 Task: Create Workspace Corporate Governance Services Workspace description Manage and track company performance appraisal systems. Workspace type Small Business
Action: Mouse moved to (400, 80)
Screenshot: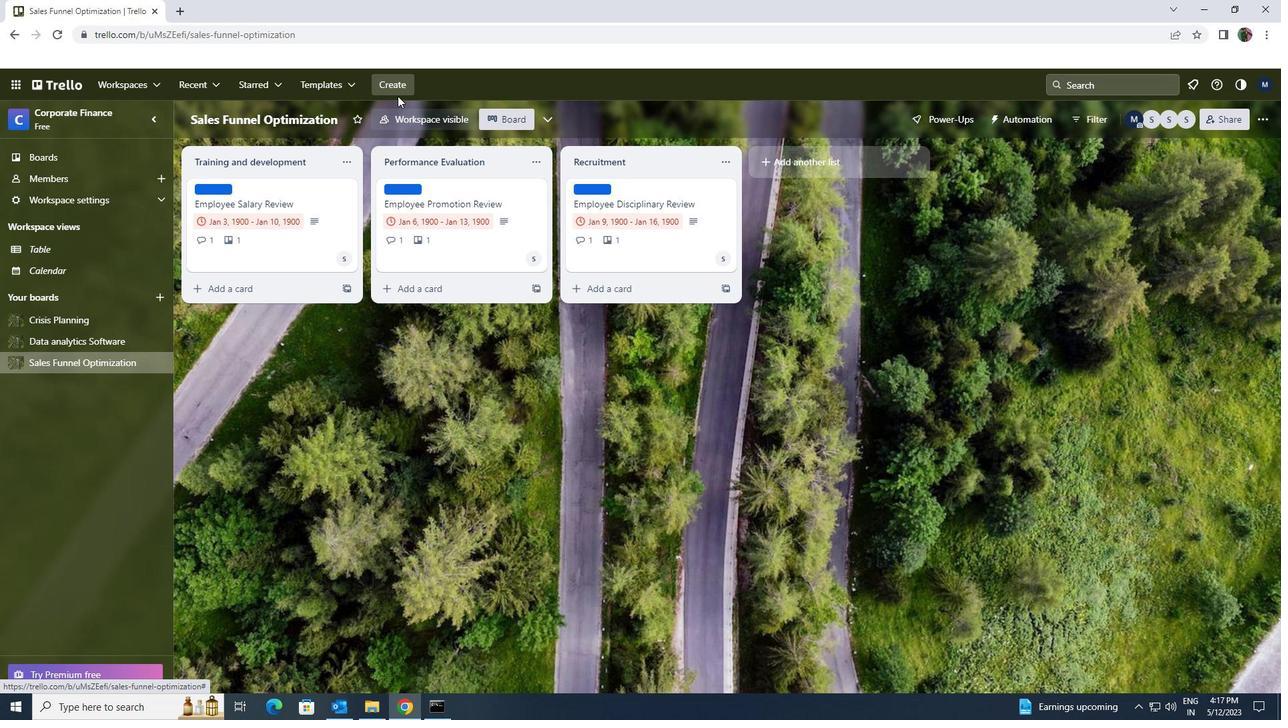
Action: Mouse pressed left at (400, 80)
Screenshot: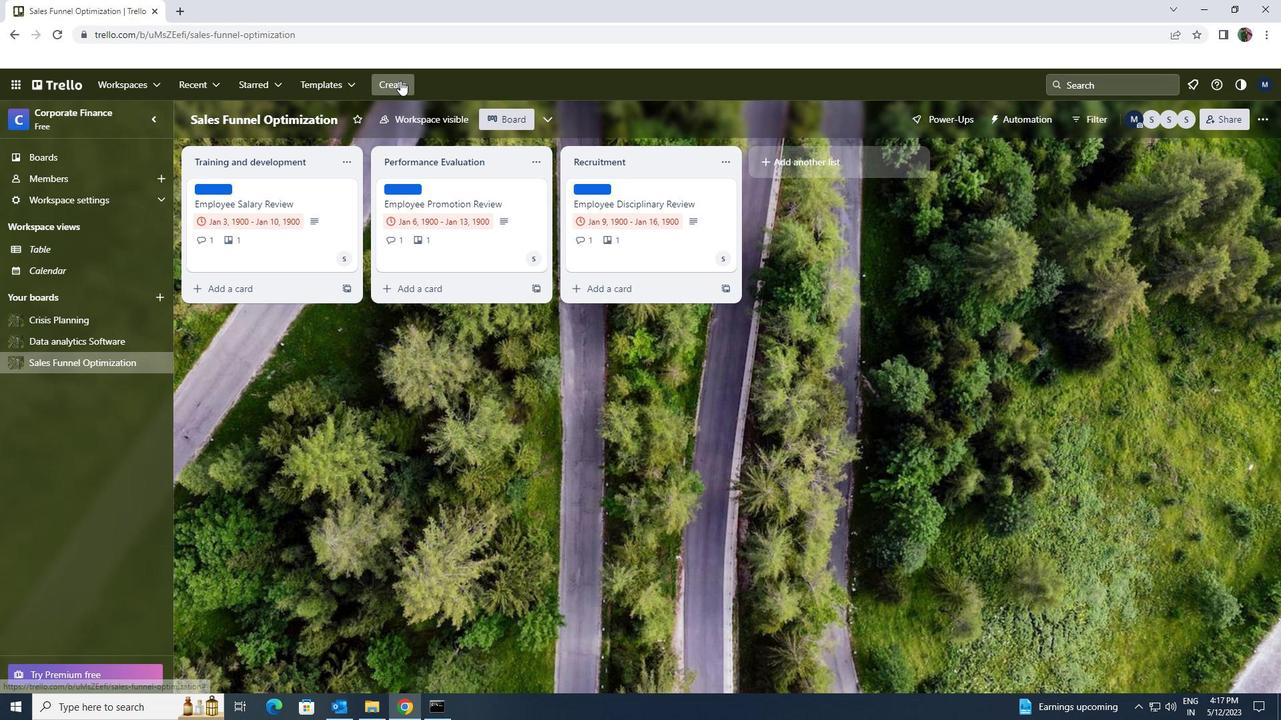 
Action: Mouse moved to (423, 220)
Screenshot: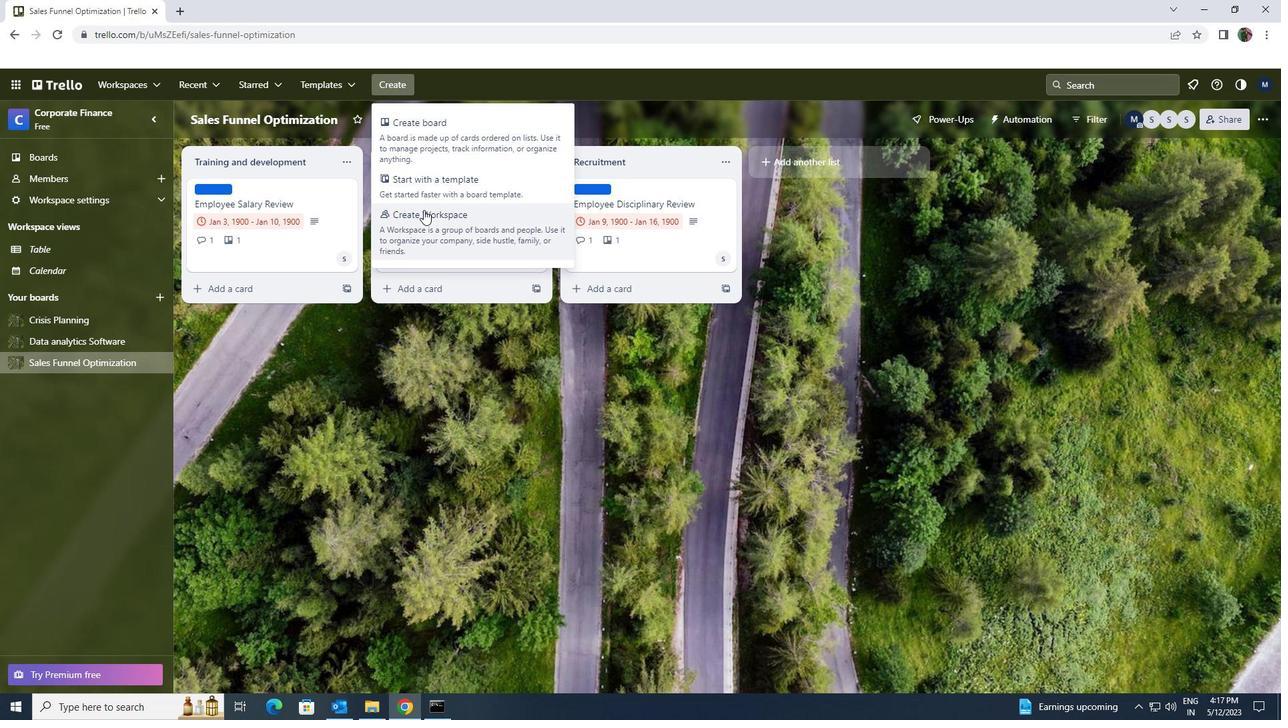 
Action: Mouse pressed left at (423, 220)
Screenshot: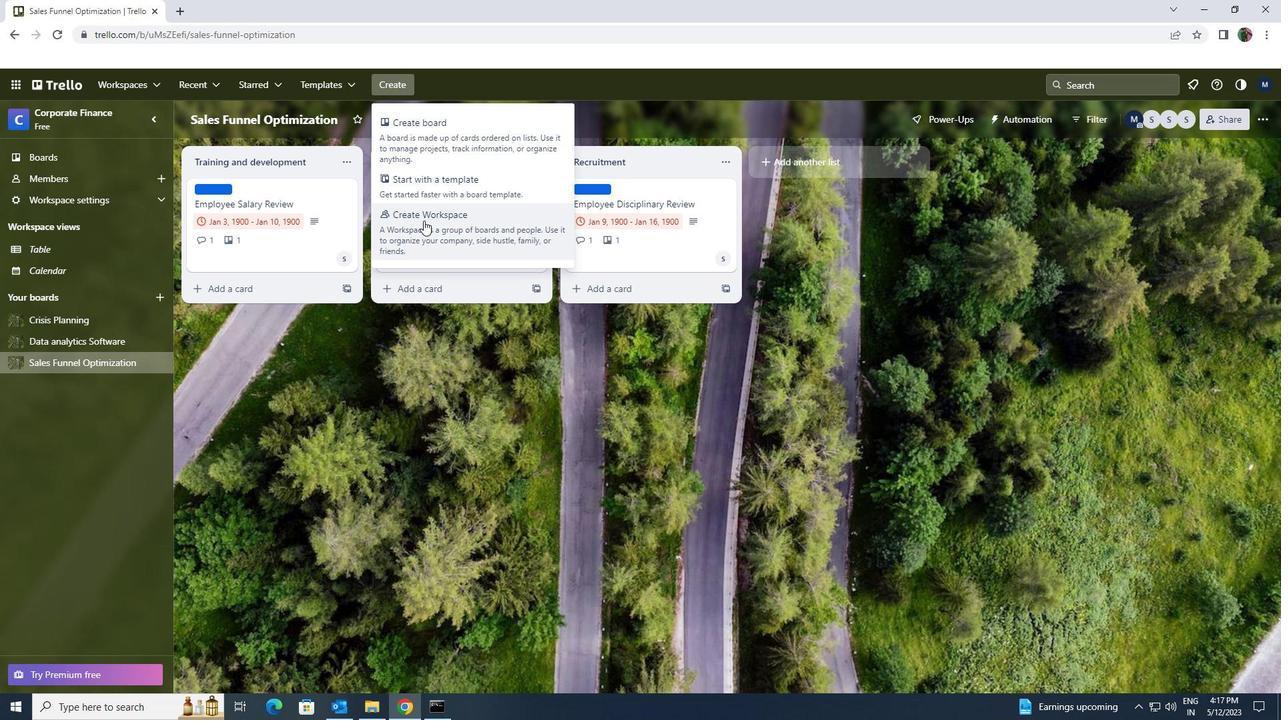 
Action: Key pressed <Key.shift>CORPORATE<Key.space><Key.shift>GOVERNANCE<Key.space><Key.shift>SR<Key.backspace>ERVICE
Screenshot: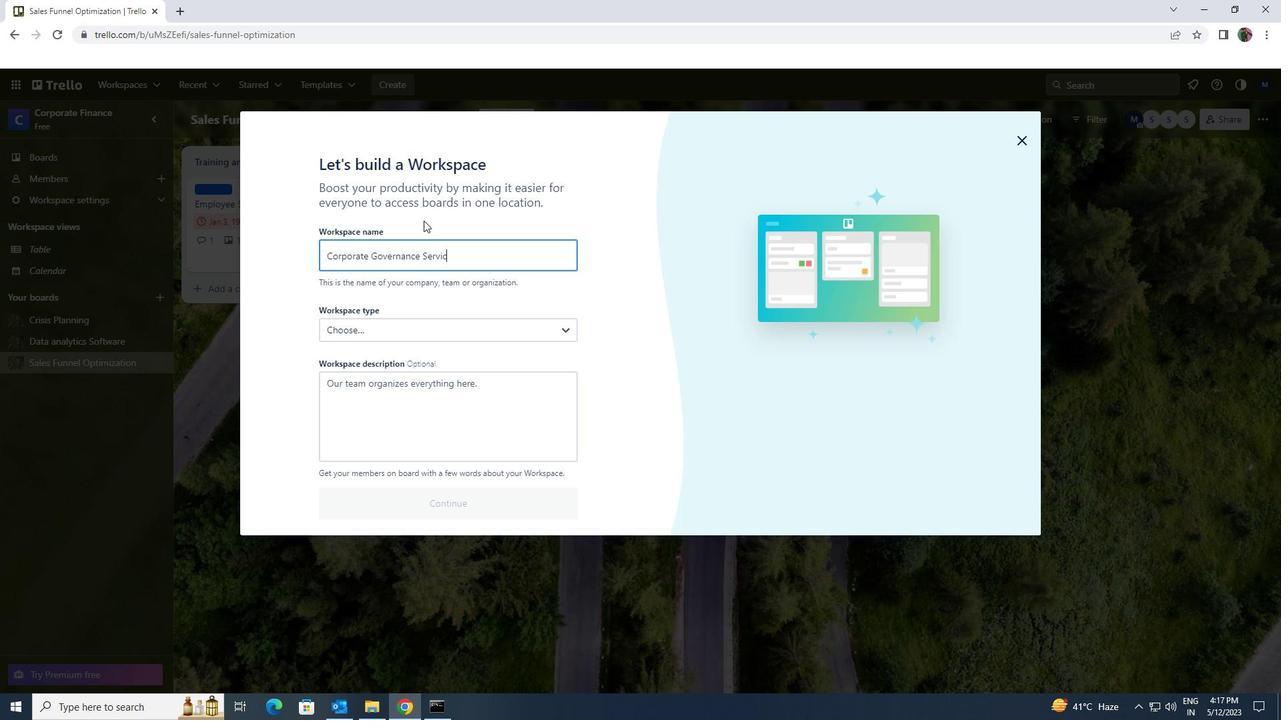 
Action: Mouse moved to (457, 380)
Screenshot: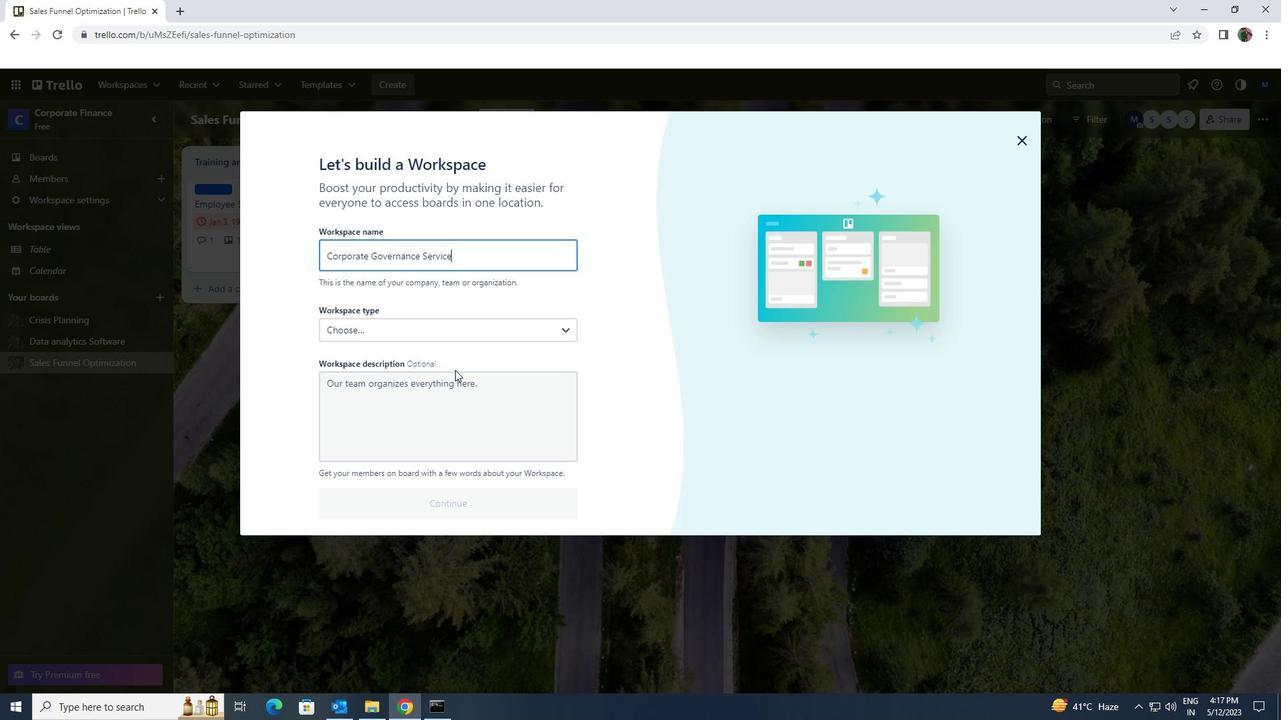 
Action: Mouse pressed left at (457, 380)
Screenshot: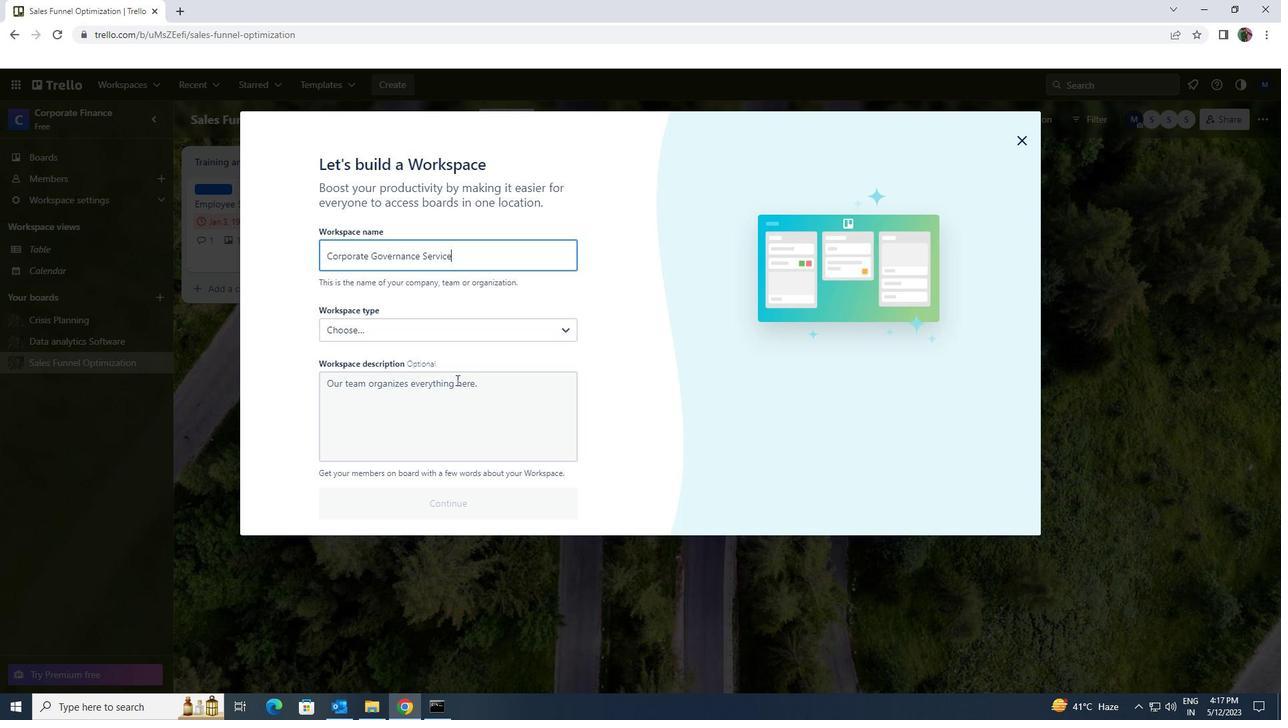 
Action: Key pressed <Key.shift>MANAGE<Key.space>AND<Key.space>TRACJ<Key.backspace>K<Key.space>COMPANY<Key.space><Key.shift>PERFORMANCE<Key.space>APPRAISAL<Key.space>SYSTEM
Screenshot: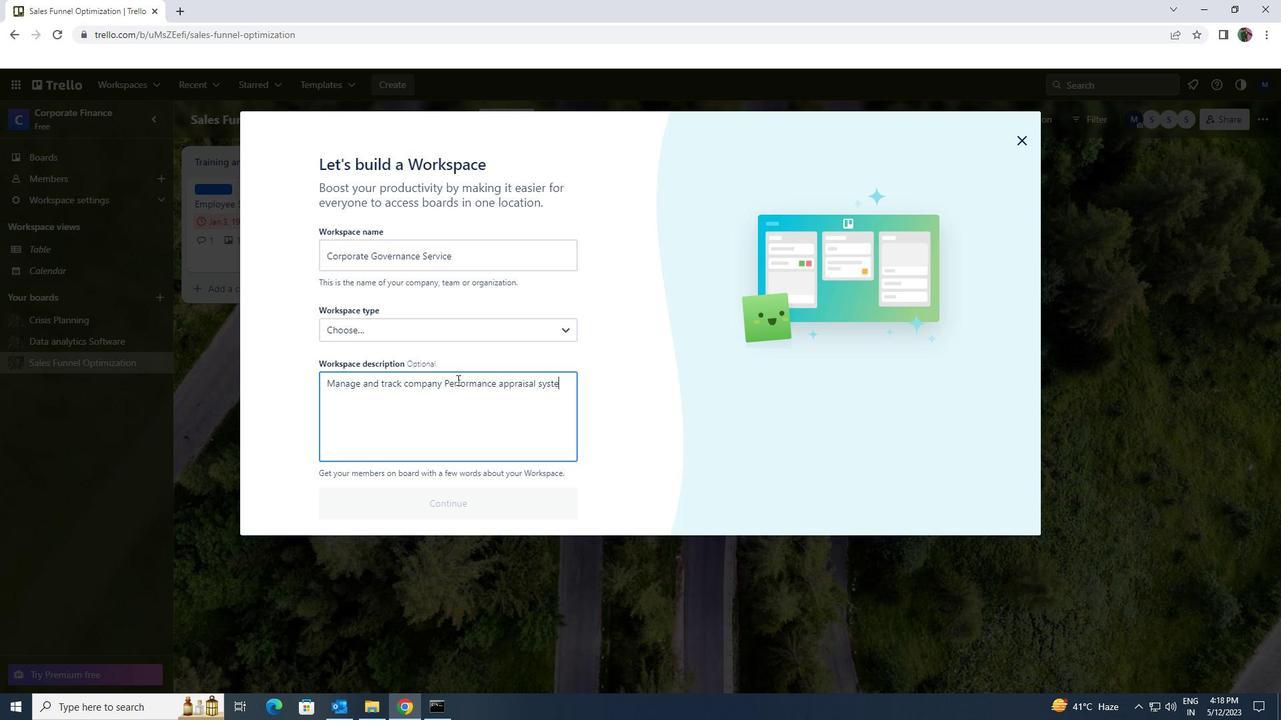 
Action: Mouse moved to (559, 334)
Screenshot: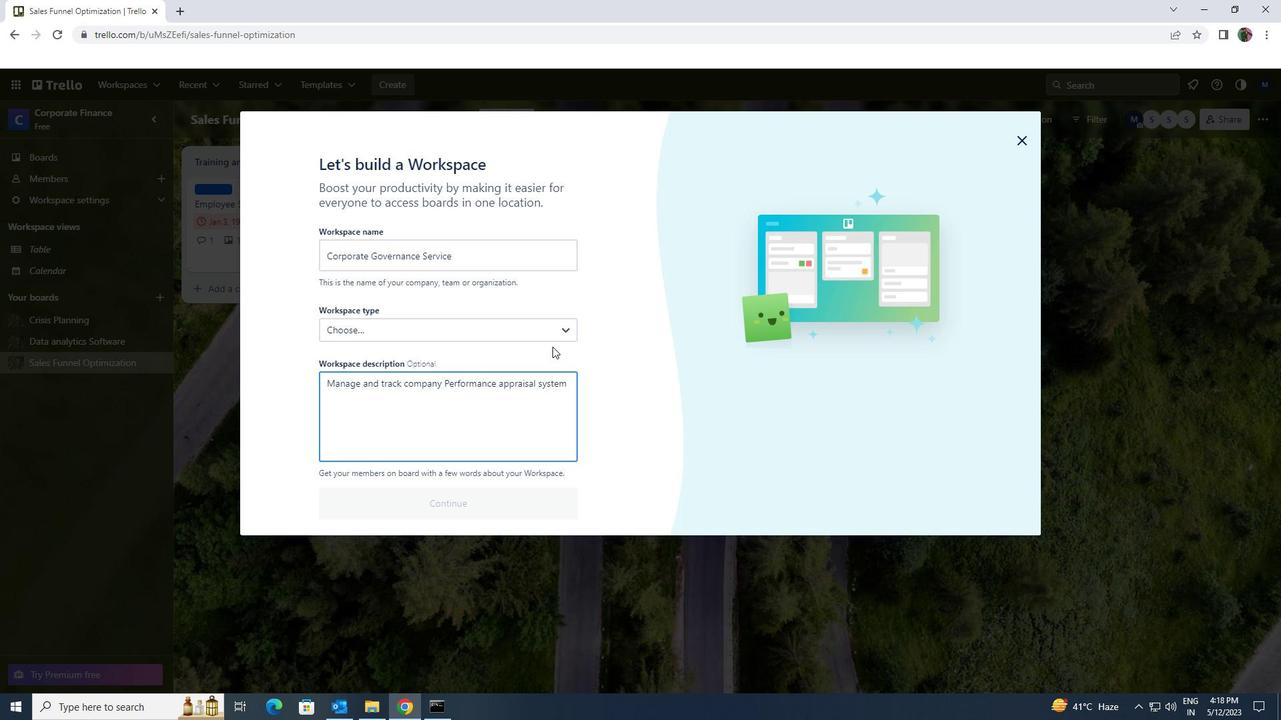 
Action: Mouse pressed left at (559, 334)
Screenshot: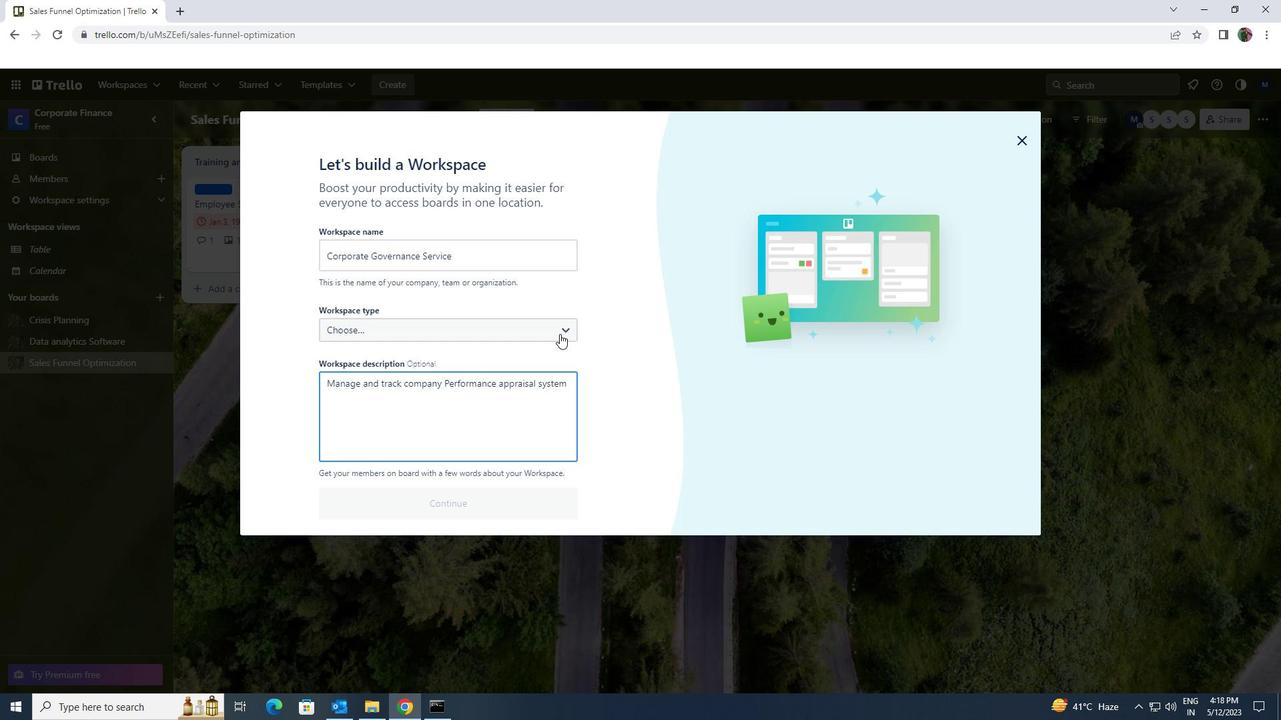 
Action: Mouse moved to (523, 483)
Screenshot: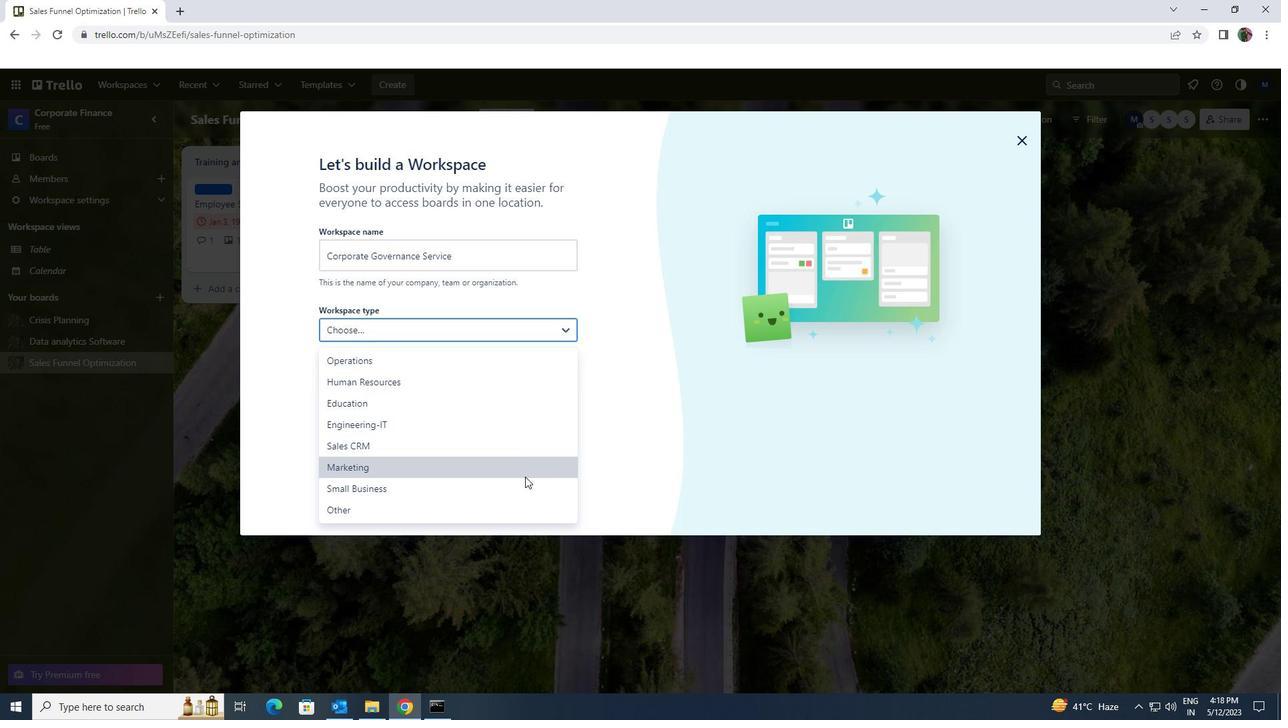 
Action: Mouse pressed left at (523, 483)
Screenshot: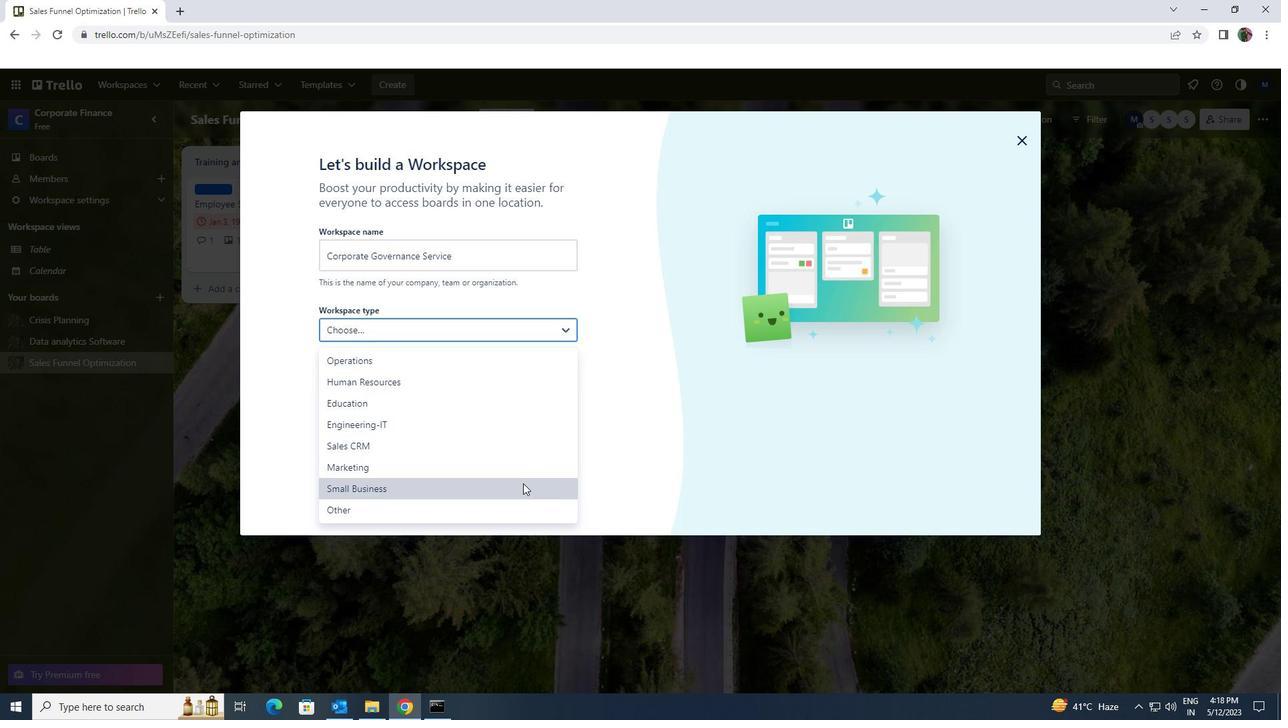 
Action: Mouse moved to (520, 499)
Screenshot: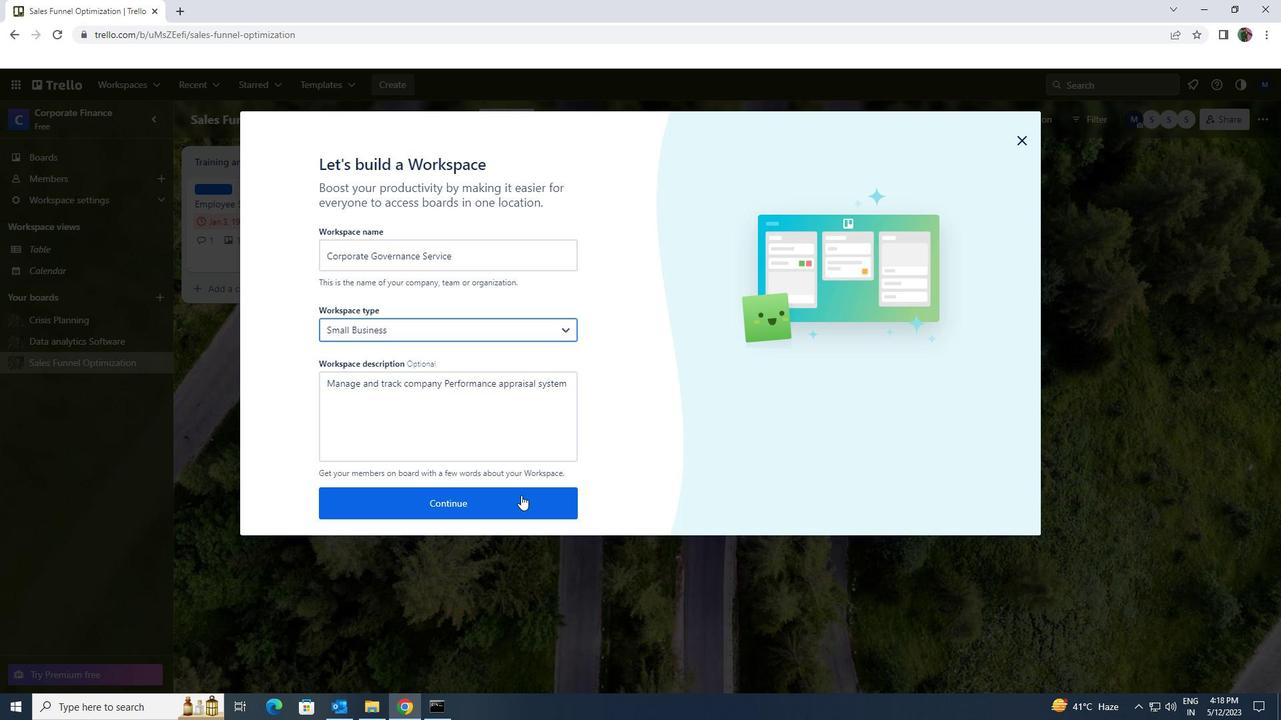 
Action: Mouse pressed left at (520, 499)
Screenshot: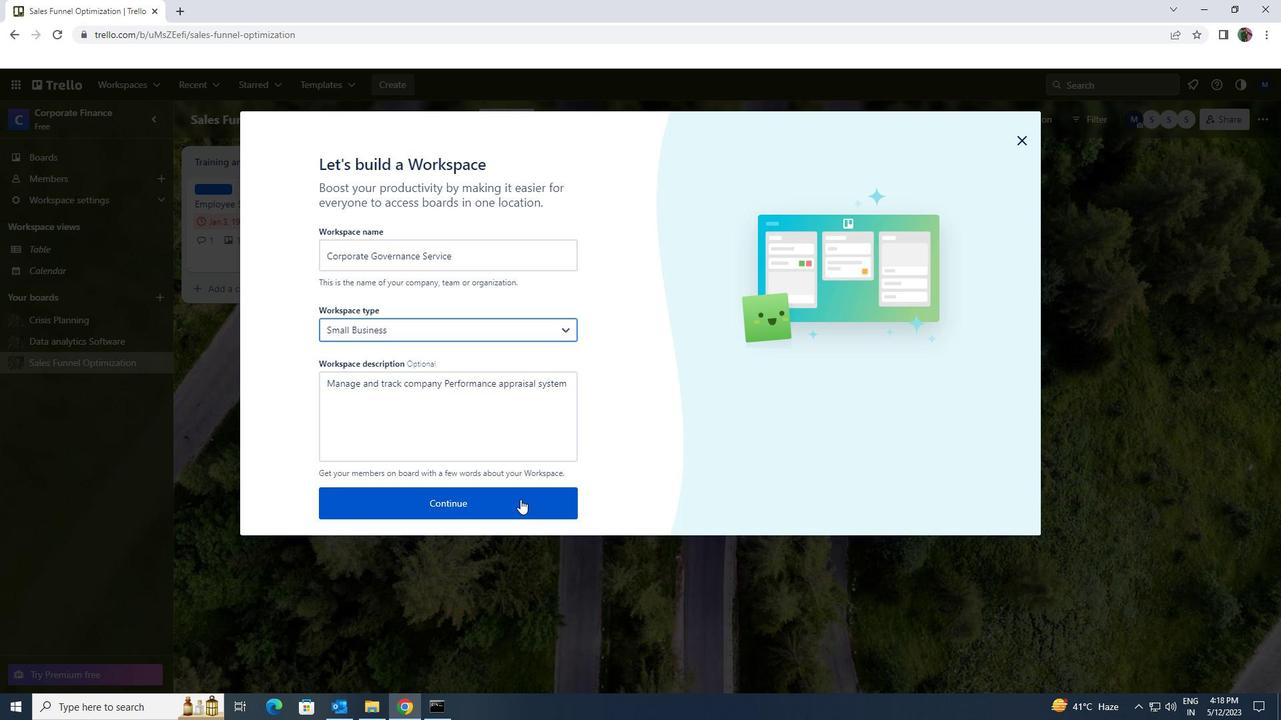 
